 Task: Add and Copy the Clip "movie E.mp4"
Action: Mouse moved to (253, 88)
Screenshot: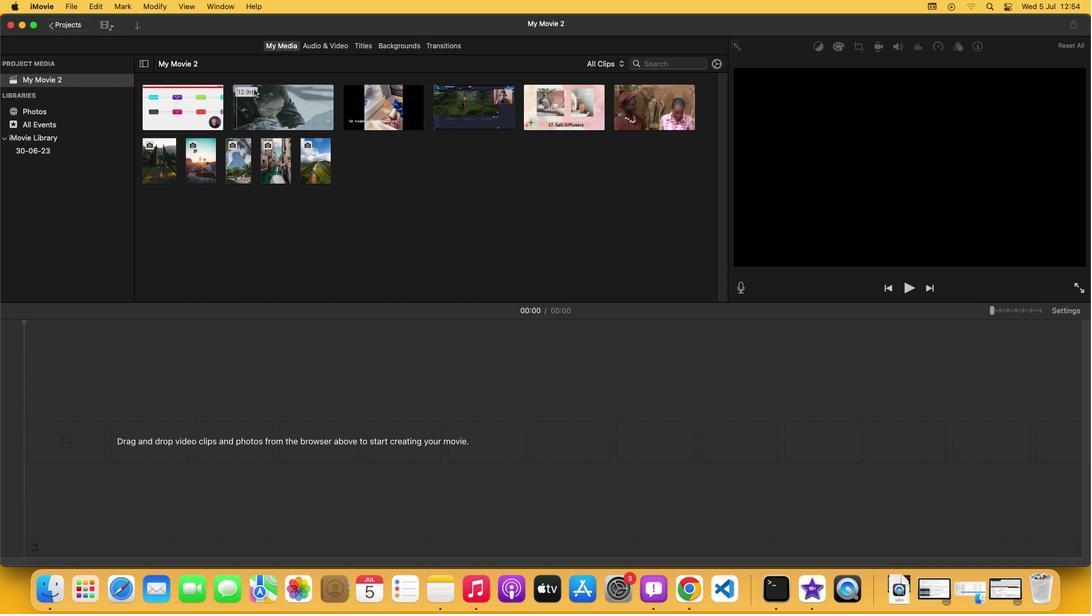 
Action: Mouse pressed left at (253, 88)
Screenshot: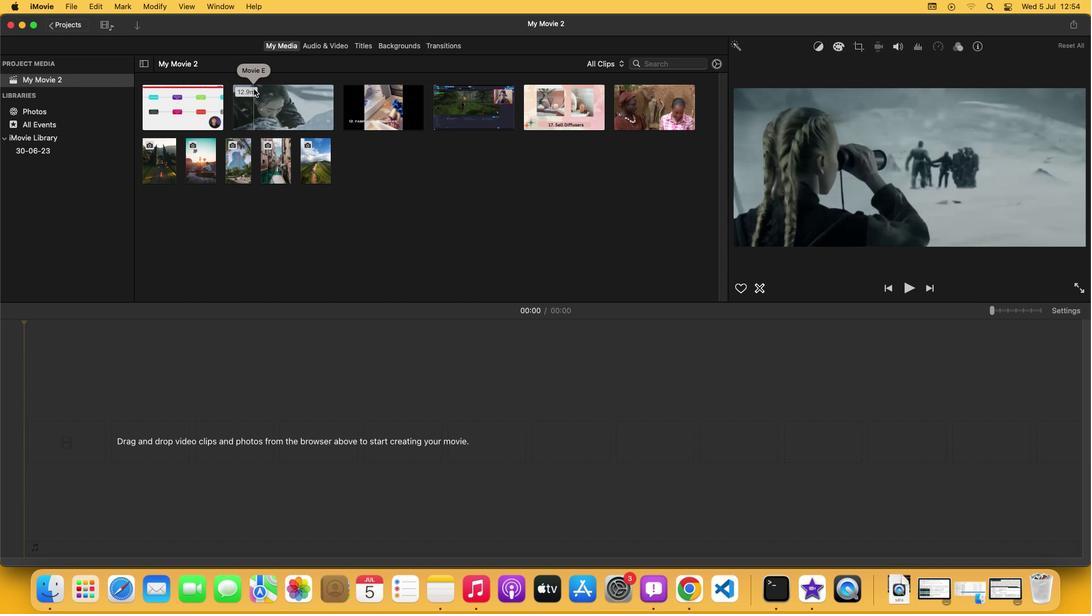 
Action: Mouse moved to (96, 9)
Screenshot: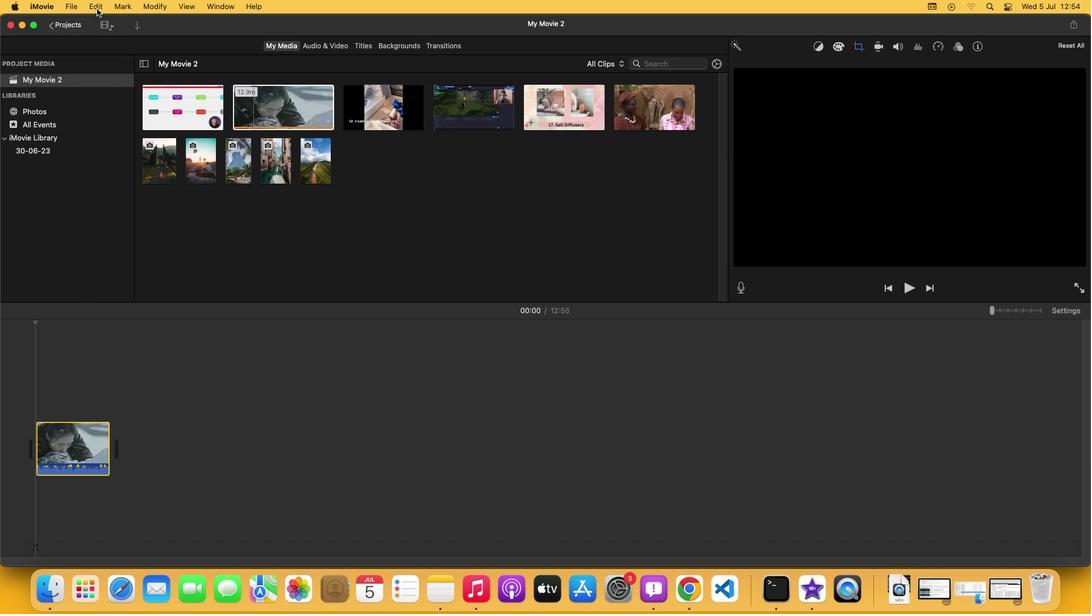 
Action: Mouse pressed left at (96, 9)
Screenshot: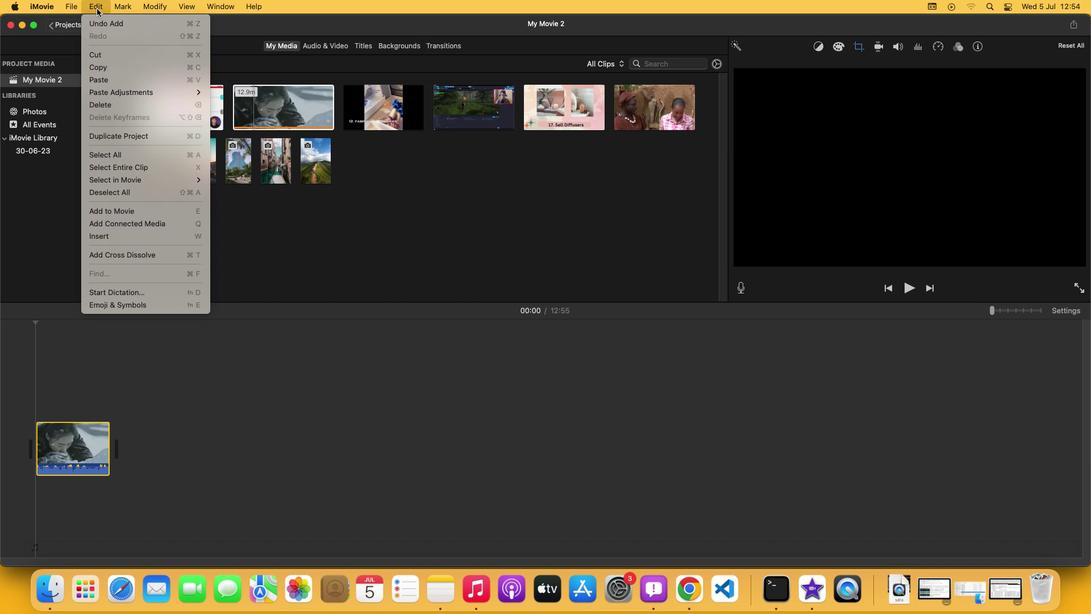 
Action: Mouse moved to (101, 71)
Screenshot: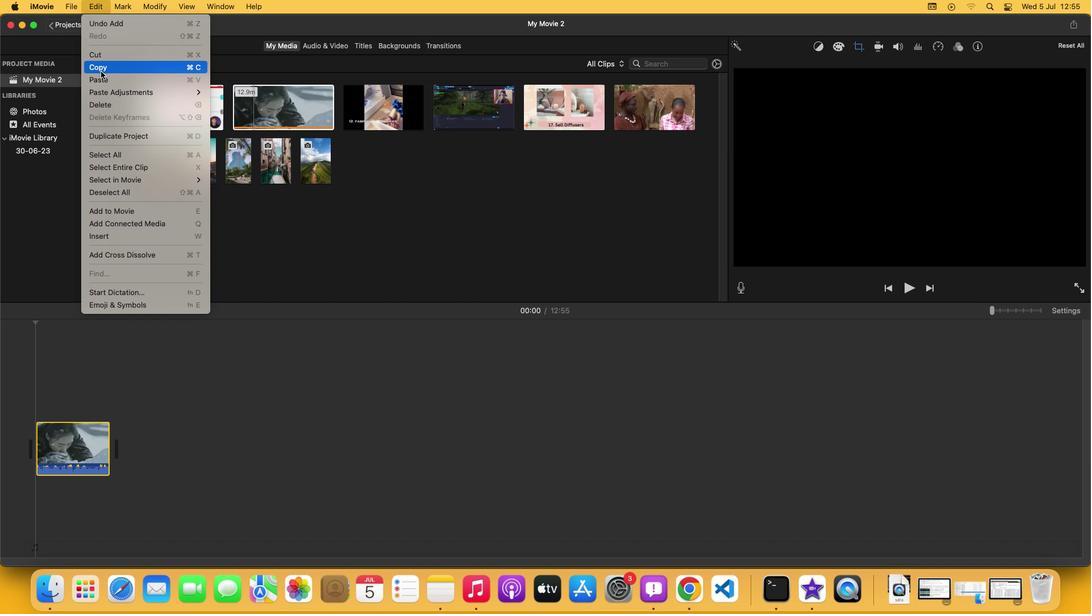 
Action: Mouse pressed left at (101, 71)
Screenshot: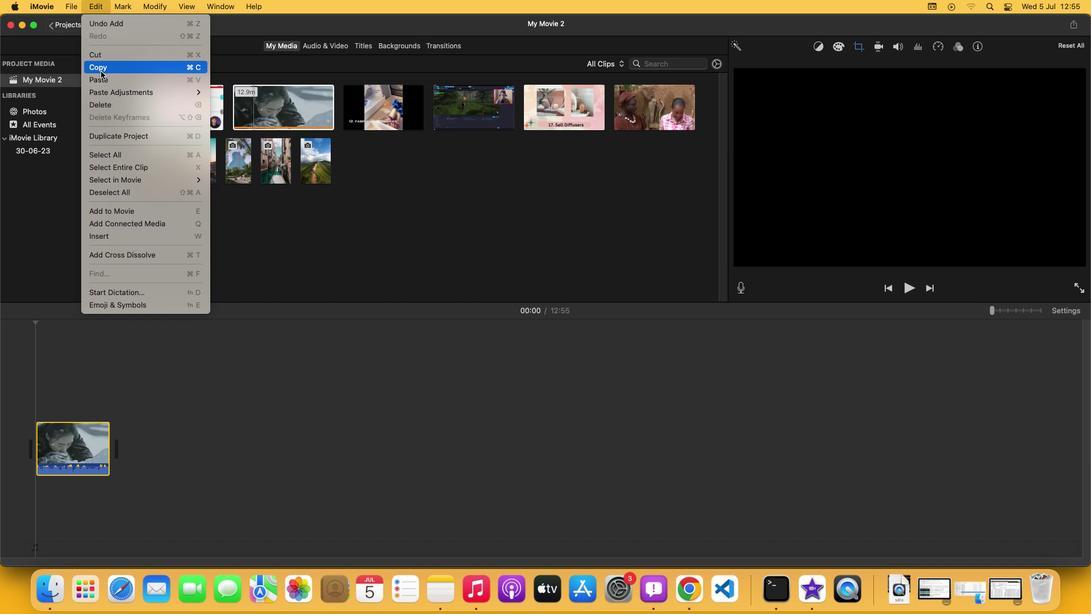 
